Task: Search pull requests that are assigned to you.
Action: Mouse moved to (249, 184)
Screenshot: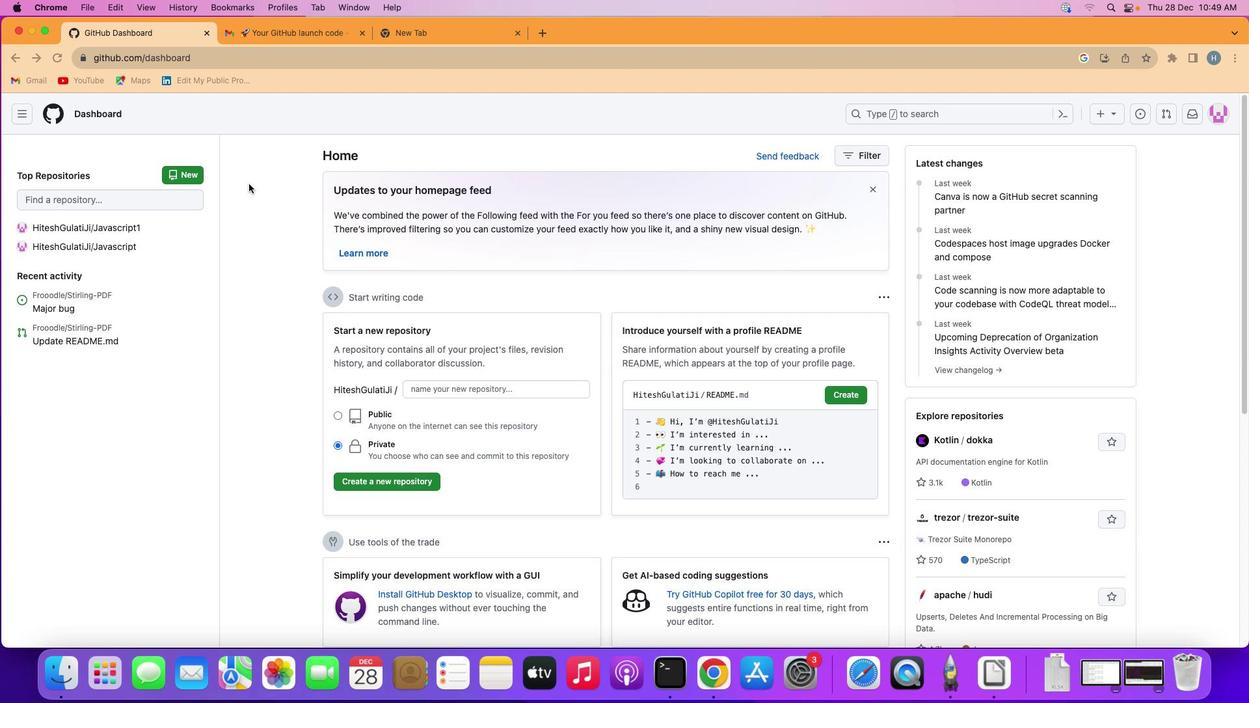 
Action: Mouse pressed left at (249, 184)
Screenshot: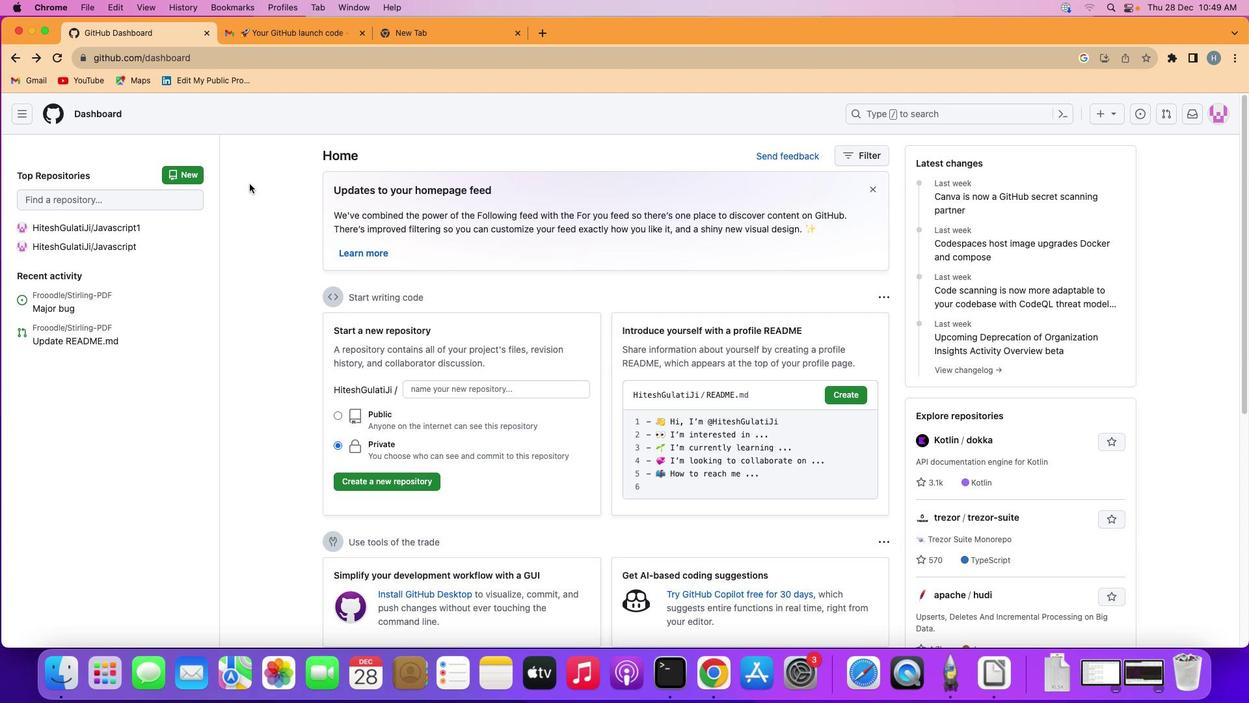 
Action: Mouse moved to (23, 110)
Screenshot: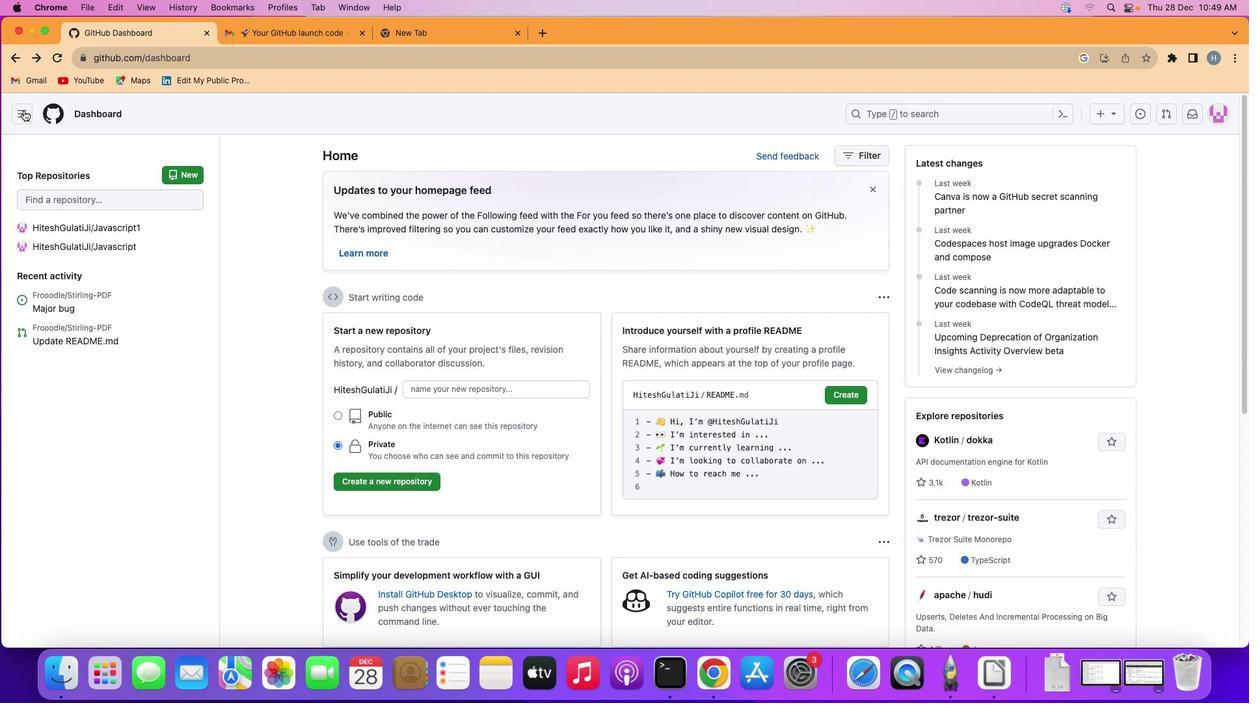 
Action: Mouse pressed left at (23, 110)
Screenshot: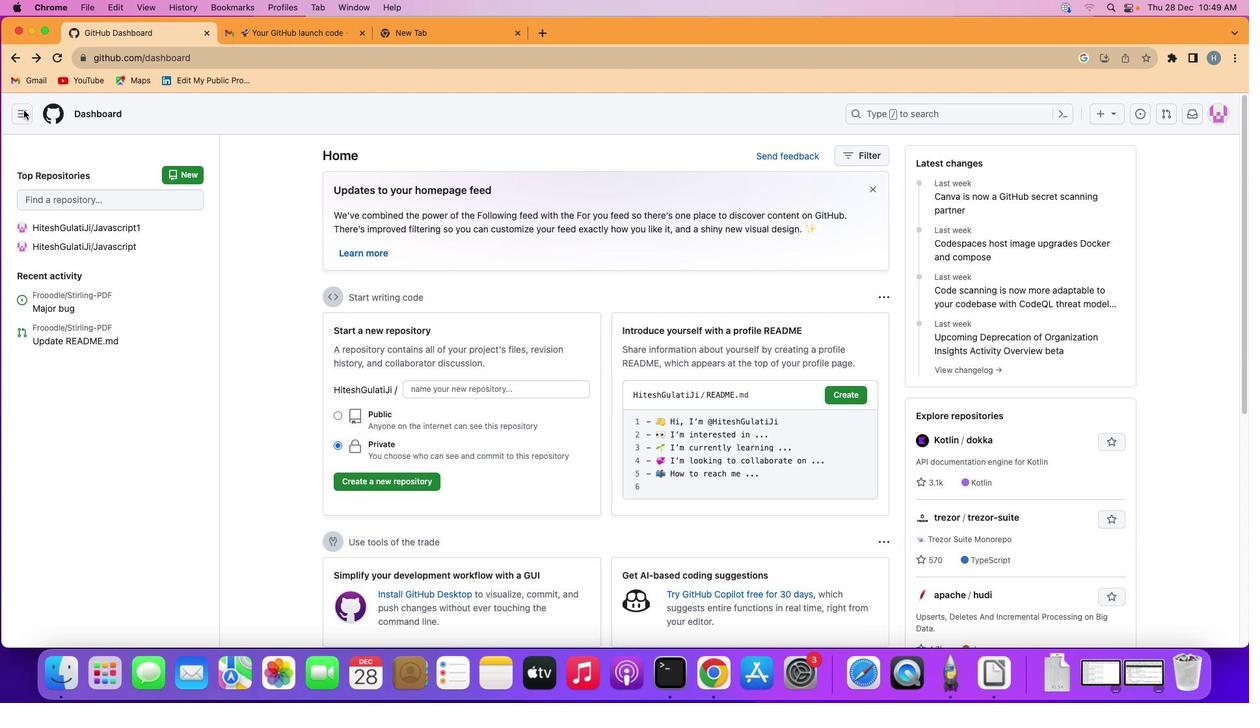 
Action: Mouse moved to (81, 180)
Screenshot: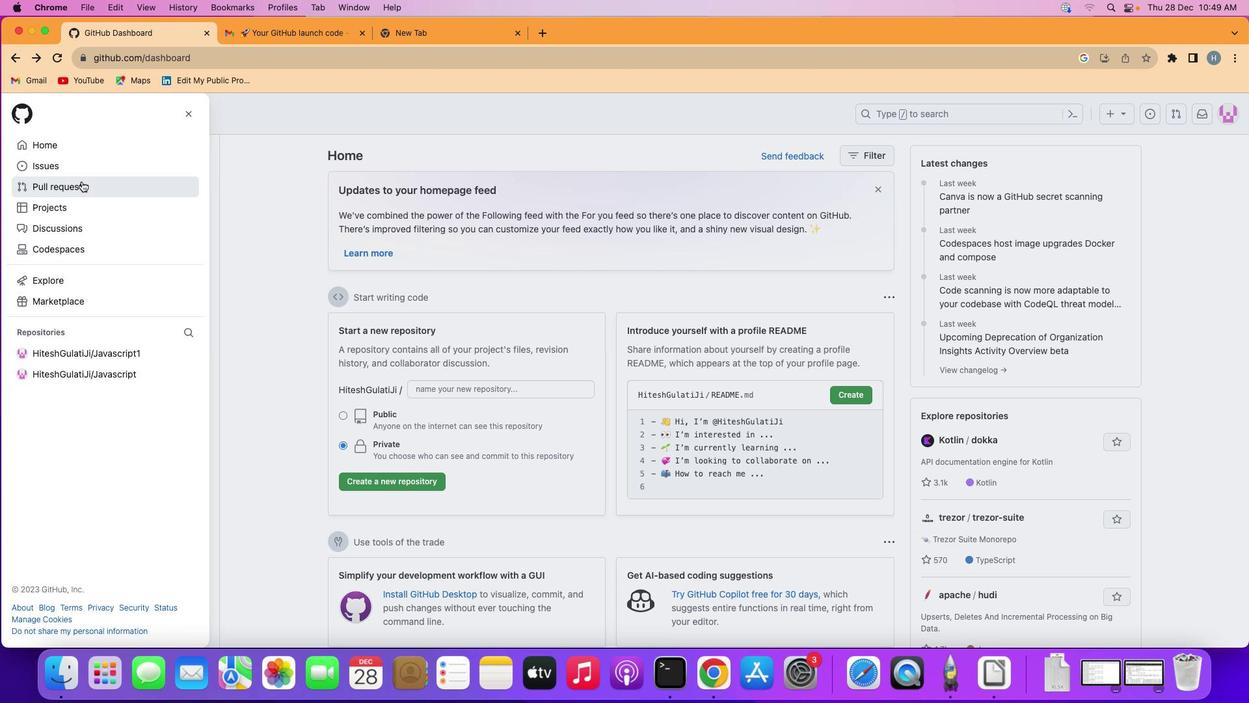 
Action: Mouse pressed left at (81, 180)
Screenshot: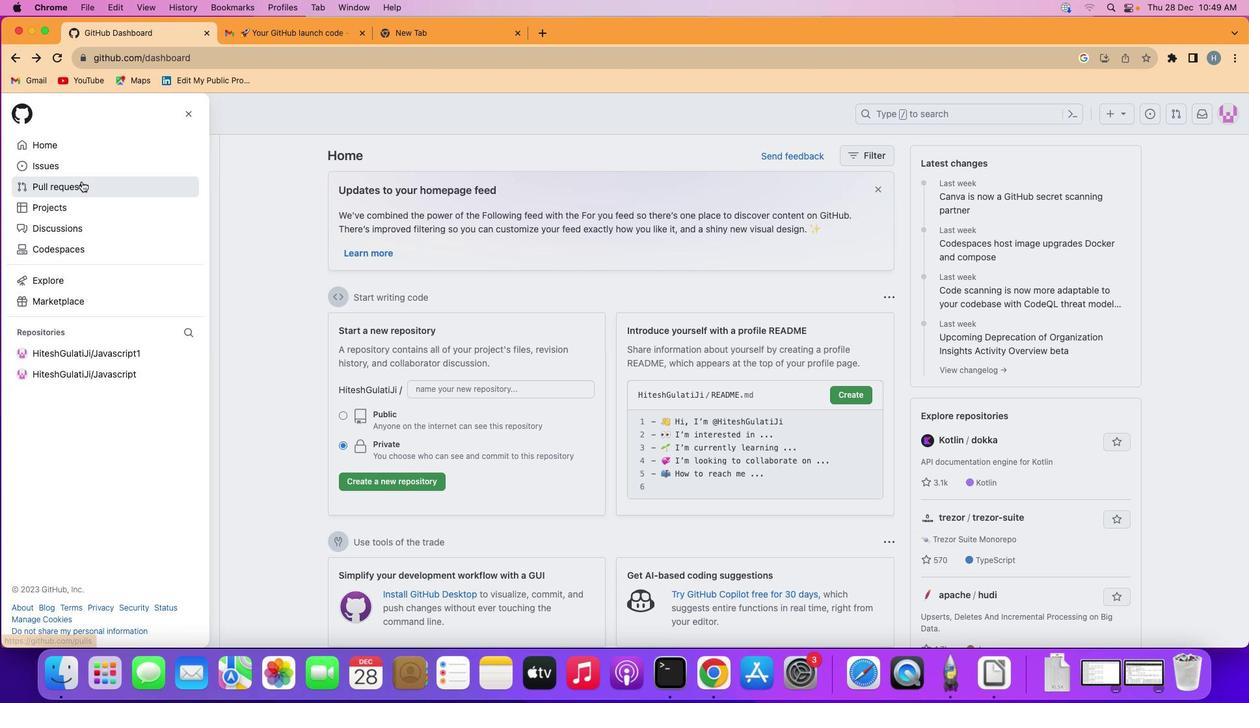 
Action: Mouse moved to (400, 162)
Screenshot: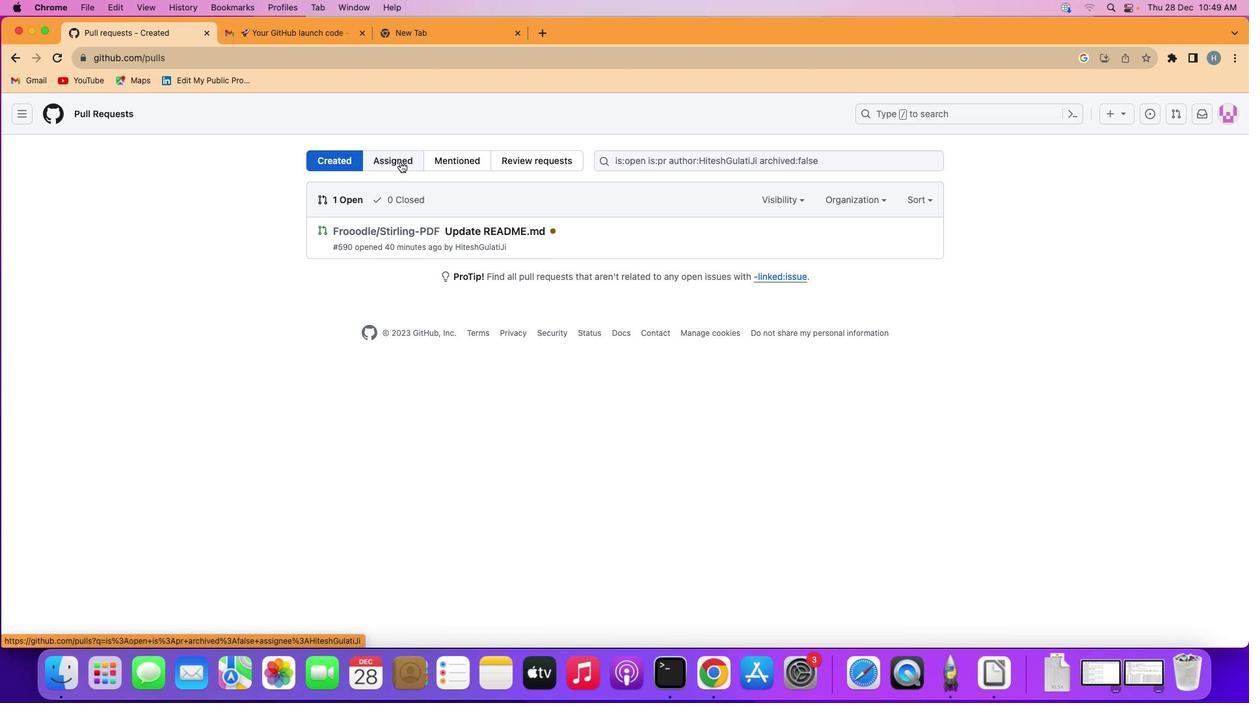 
Action: Mouse pressed left at (400, 162)
Screenshot: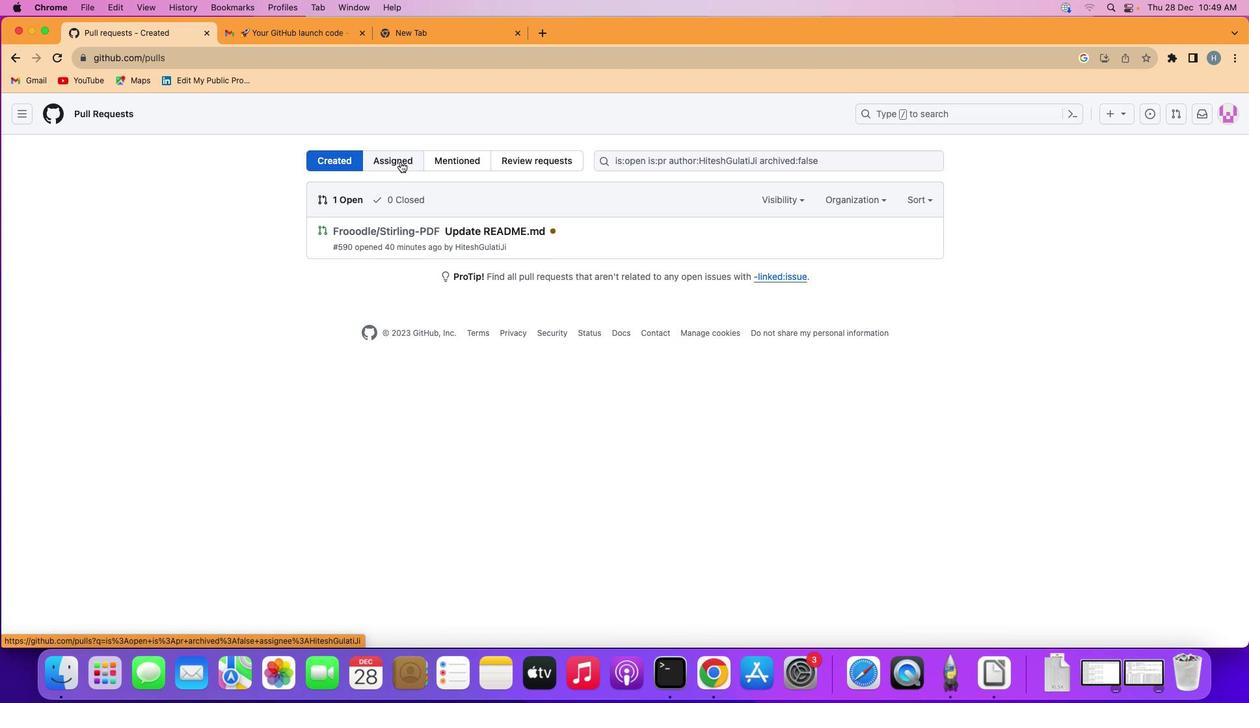 
